 Task: Create a rule from the Routing list, Task moved to a section -> Set Priority in the project AutoDesk , set the section as To-Do and set the priority of the task as  High
Action: Mouse moved to (666, 373)
Screenshot: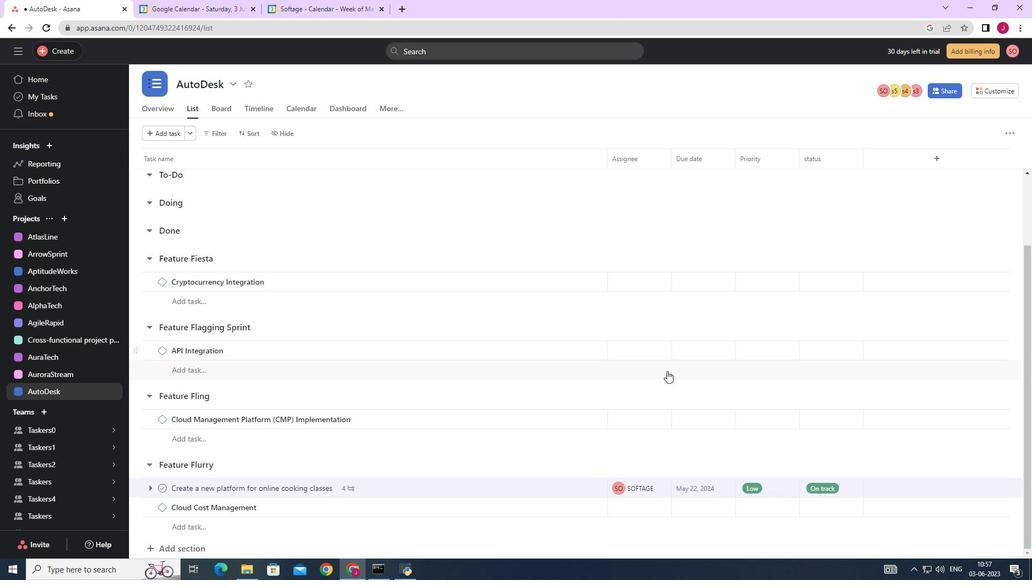 
Action: Mouse scrolled (666, 373) with delta (0, 0)
Screenshot: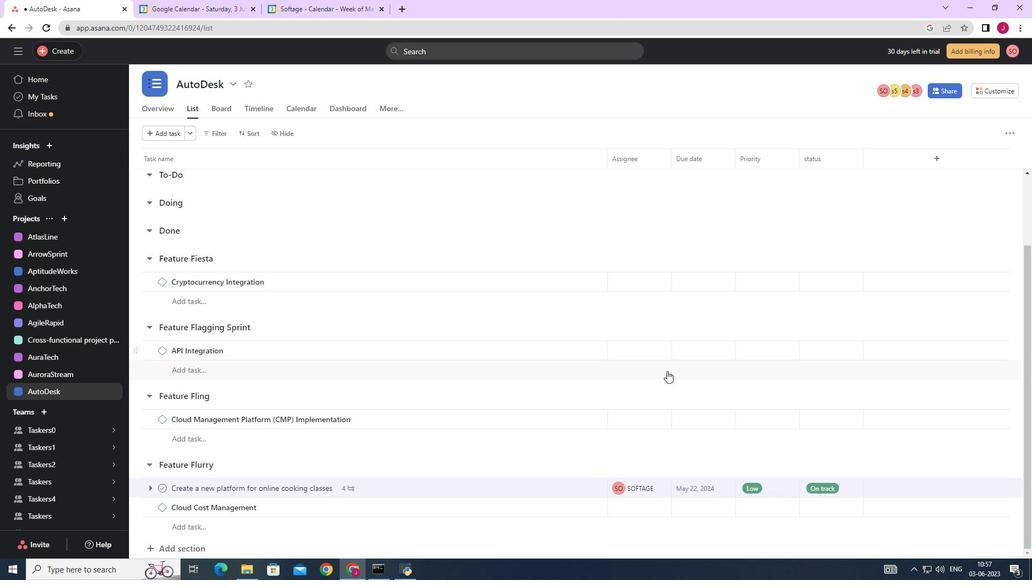 
Action: Mouse scrolled (666, 373) with delta (0, 0)
Screenshot: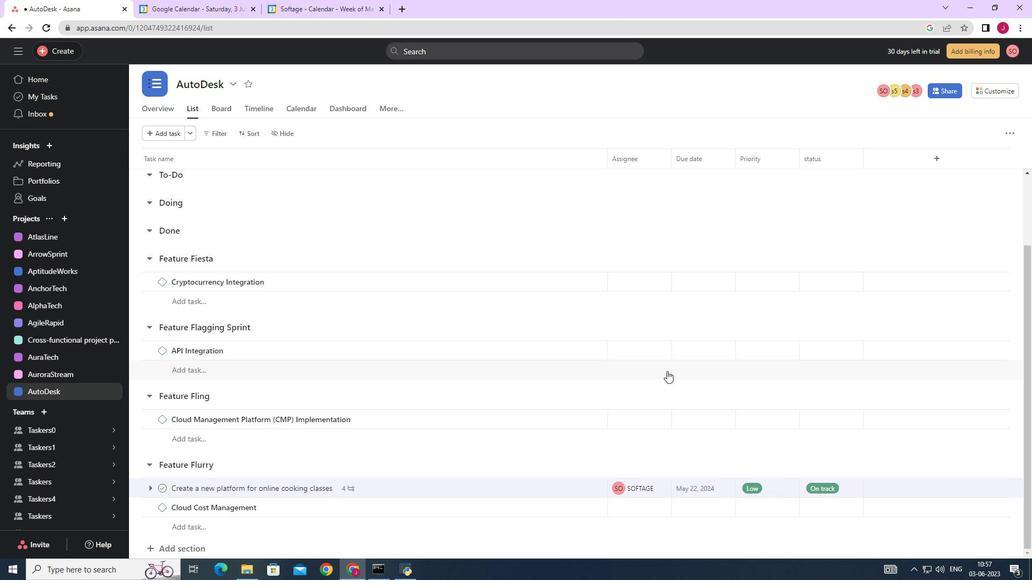 
Action: Mouse scrolled (666, 373) with delta (0, 0)
Screenshot: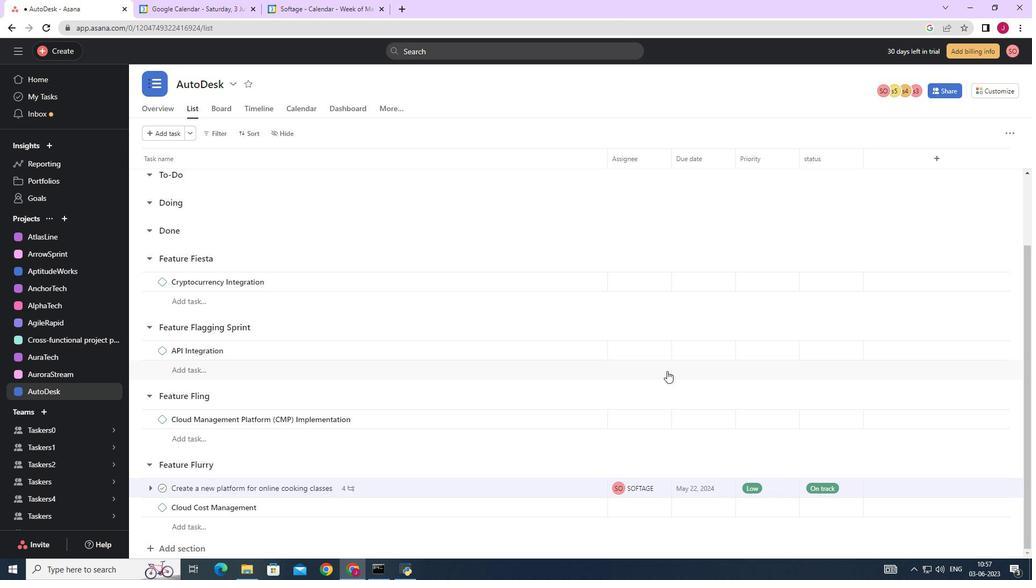 
Action: Mouse moved to (631, 357)
Screenshot: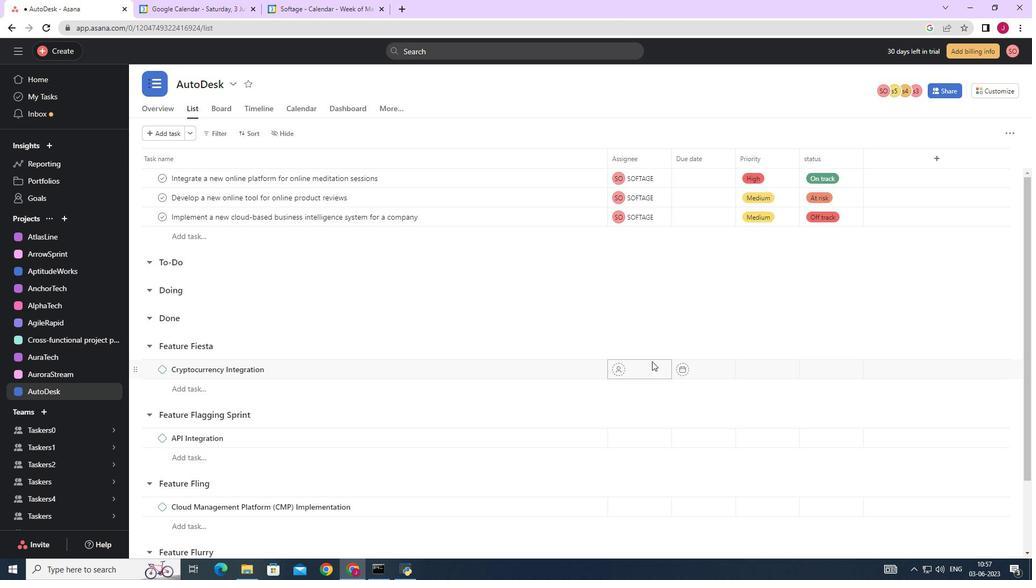 
Action: Mouse scrolled (631, 356) with delta (0, 0)
Screenshot: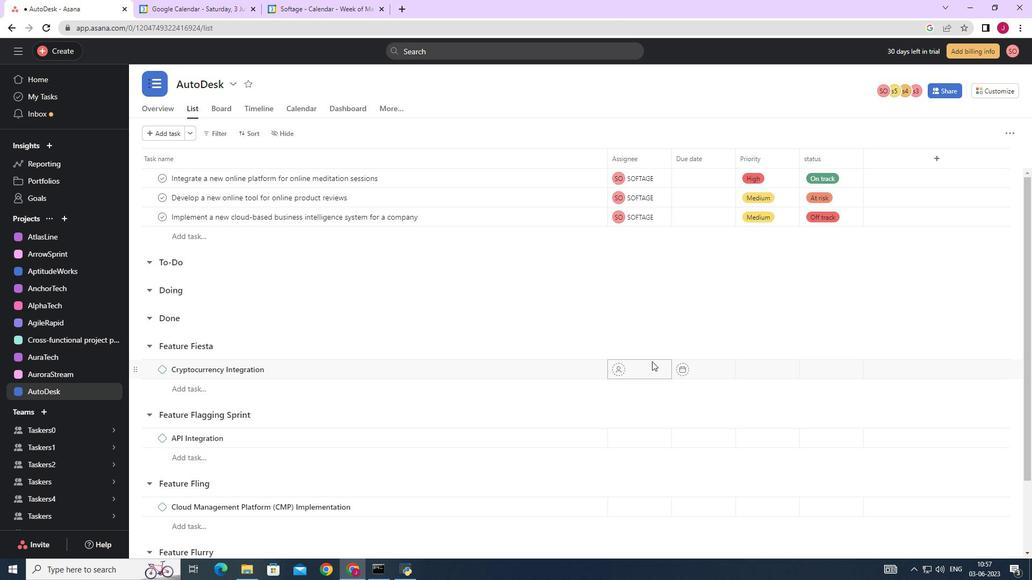 
Action: Mouse scrolled (631, 356) with delta (0, 0)
Screenshot: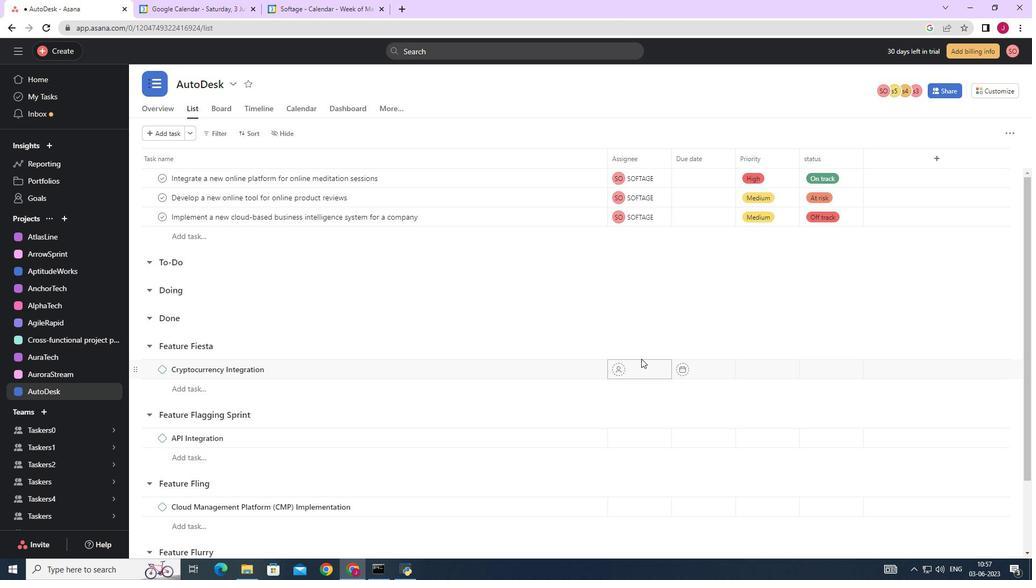 
Action: Mouse moved to (631, 357)
Screenshot: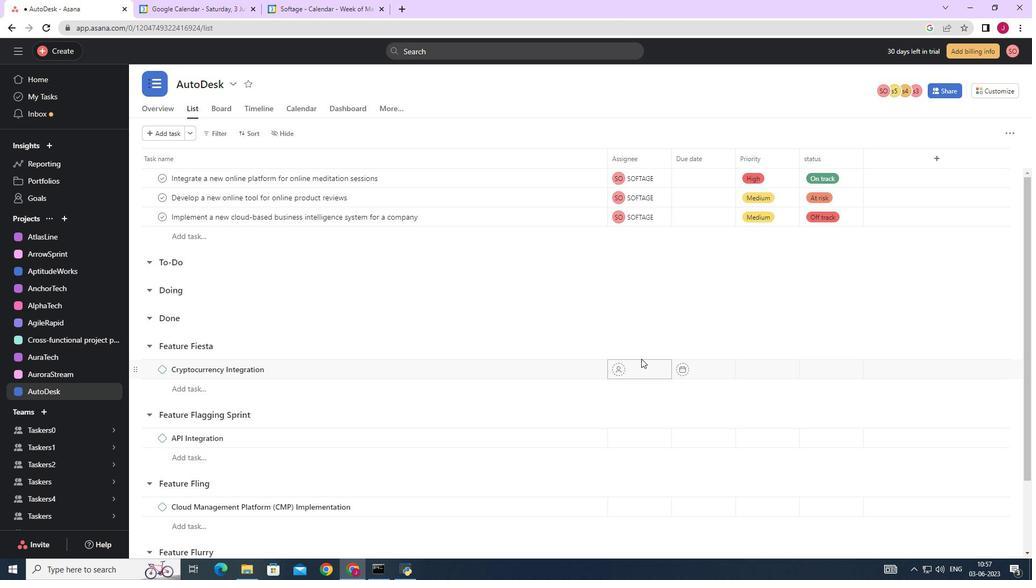 
Action: Mouse scrolled (631, 356) with delta (0, 0)
Screenshot: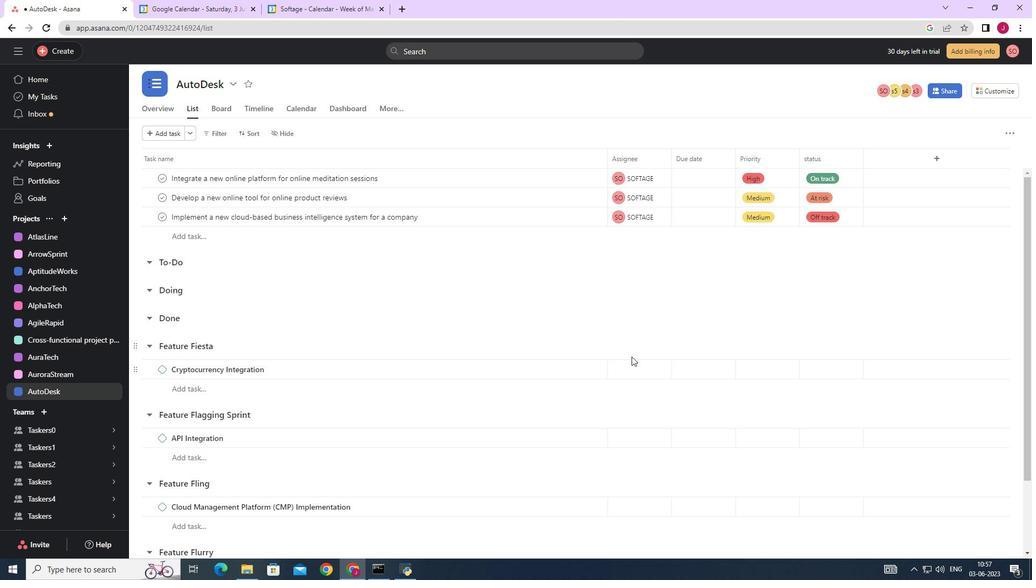 
Action: Mouse moved to (631, 357)
Screenshot: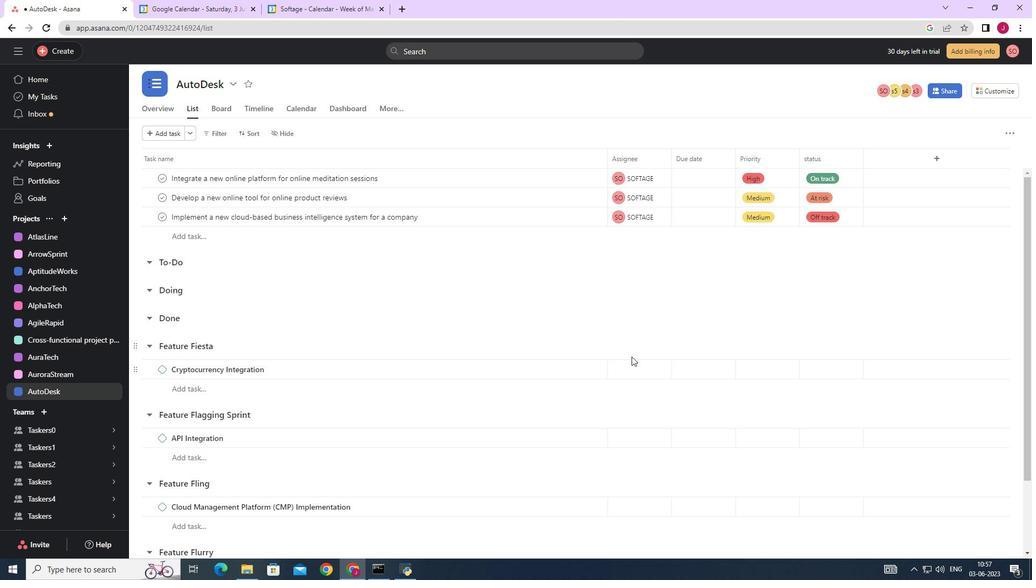 
Action: Mouse scrolled (631, 356) with delta (0, 0)
Screenshot: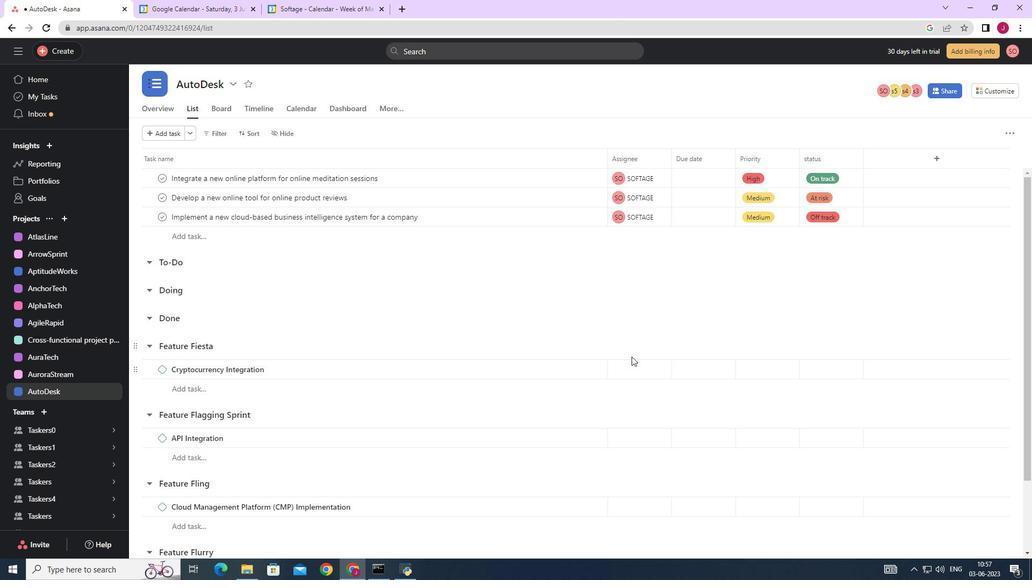 
Action: Mouse moved to (1007, 90)
Screenshot: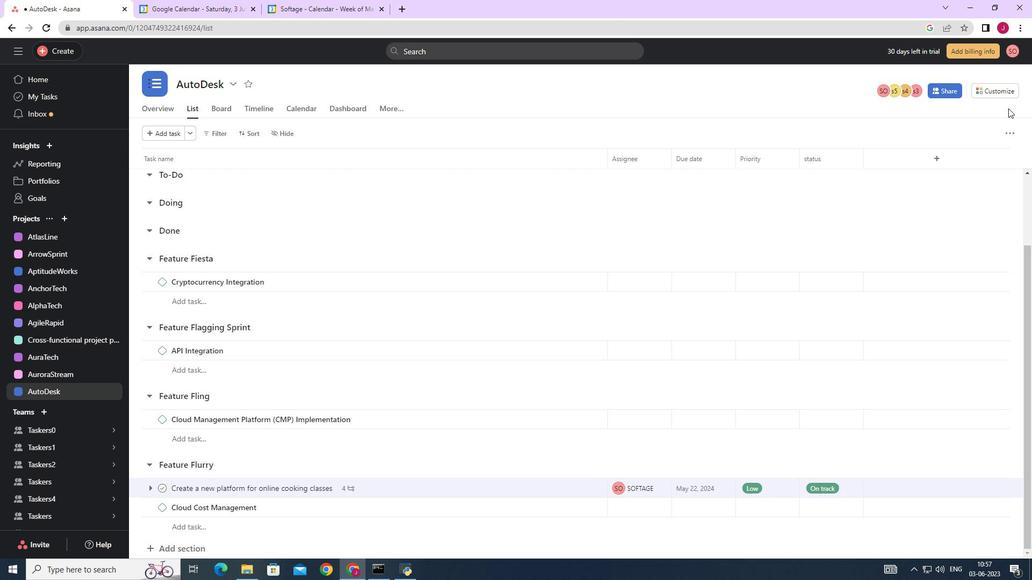 
Action: Mouse pressed left at (1007, 90)
Screenshot: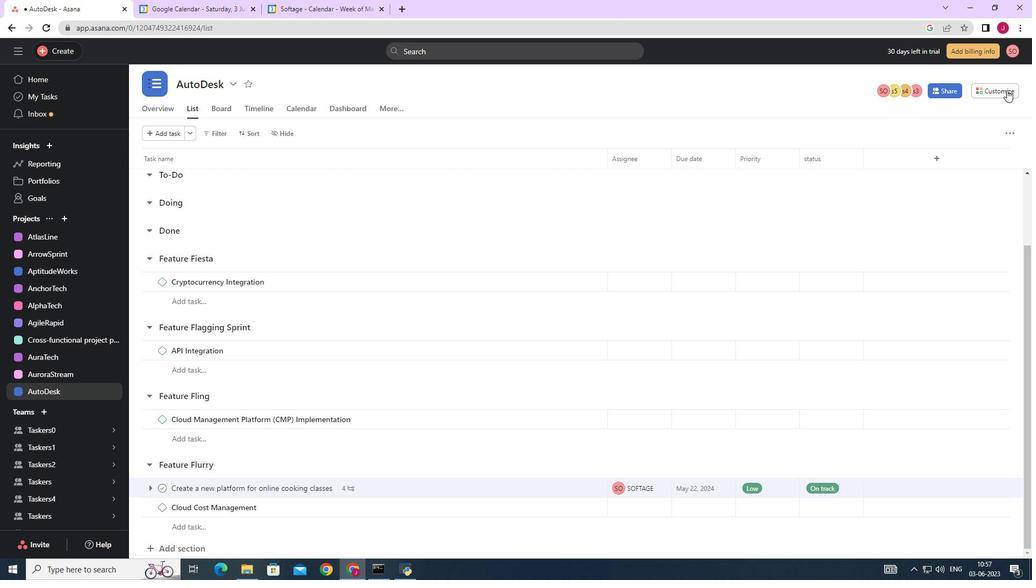 
Action: Mouse moved to (814, 229)
Screenshot: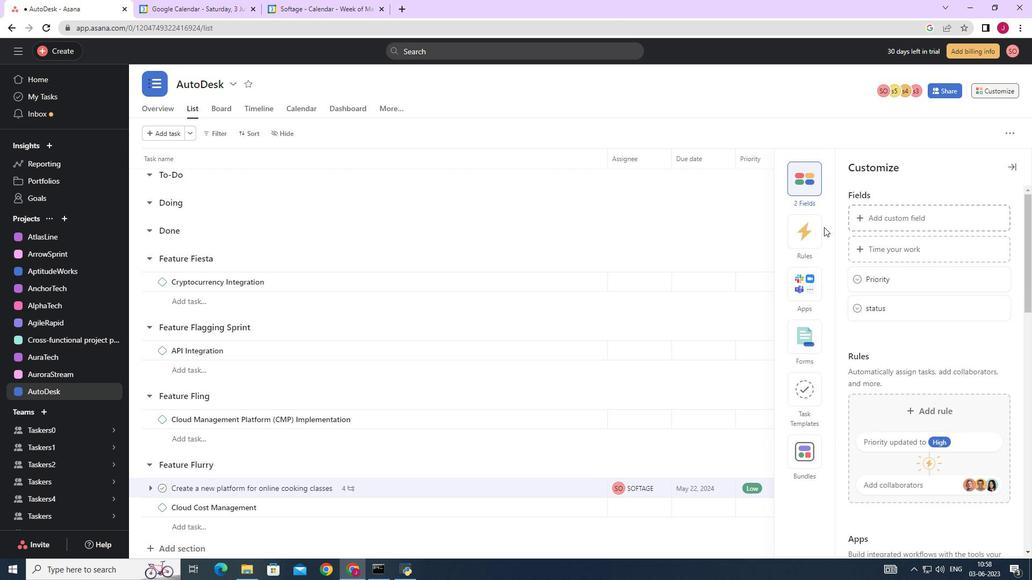 
Action: Mouse pressed left at (814, 229)
Screenshot: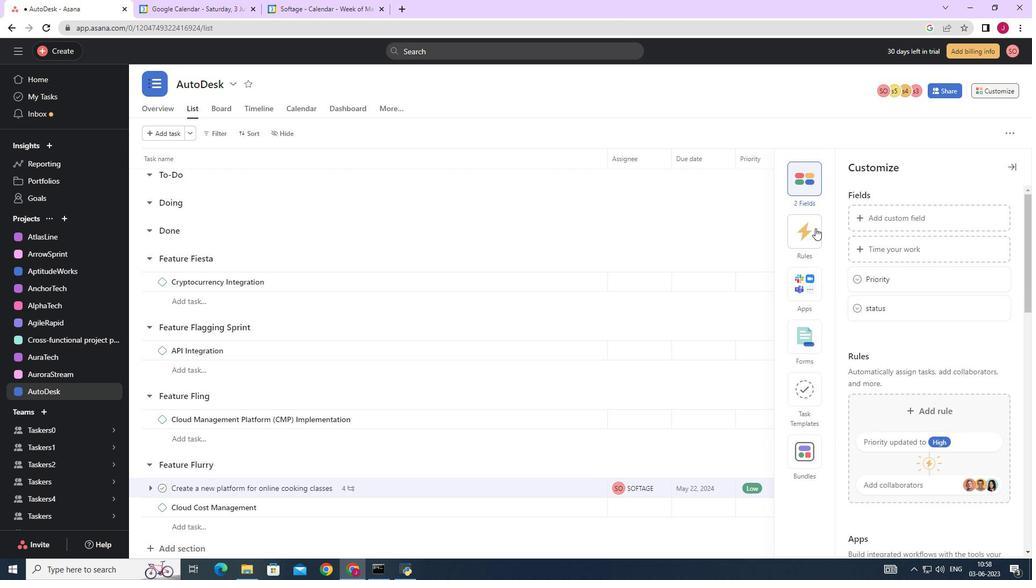 
Action: Mouse moved to (913, 252)
Screenshot: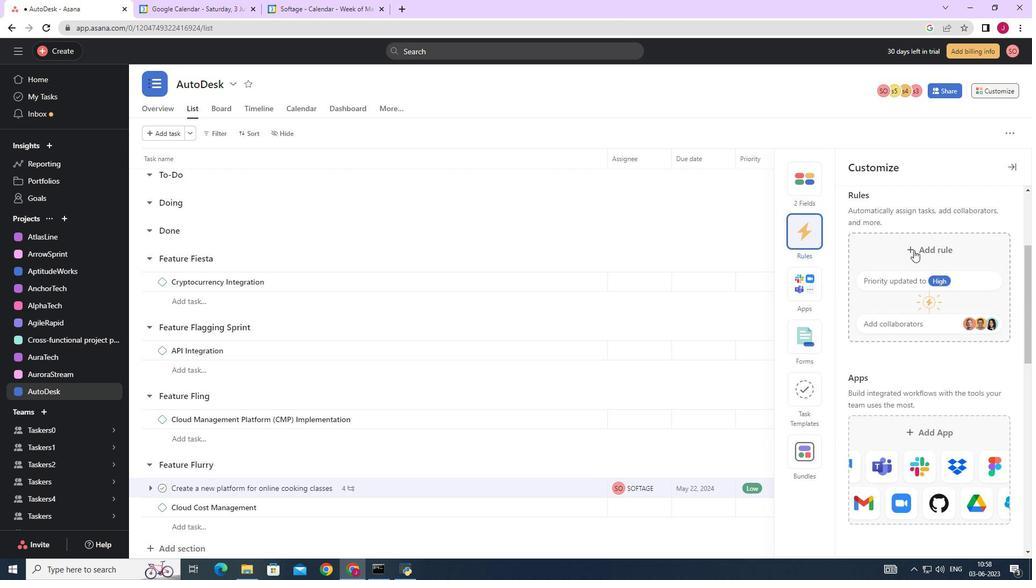
Action: Mouse pressed left at (913, 252)
Screenshot: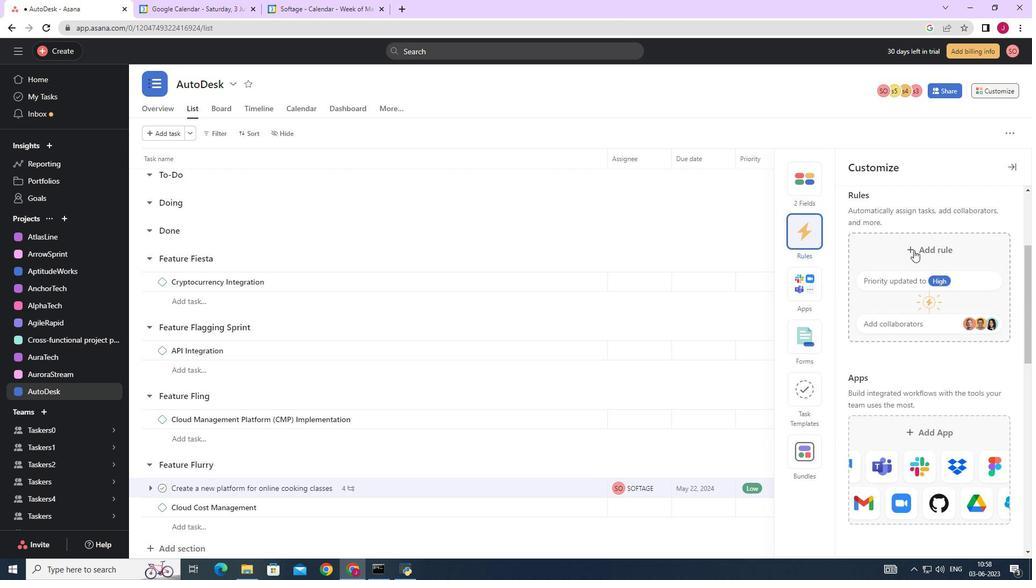 
Action: Mouse moved to (237, 141)
Screenshot: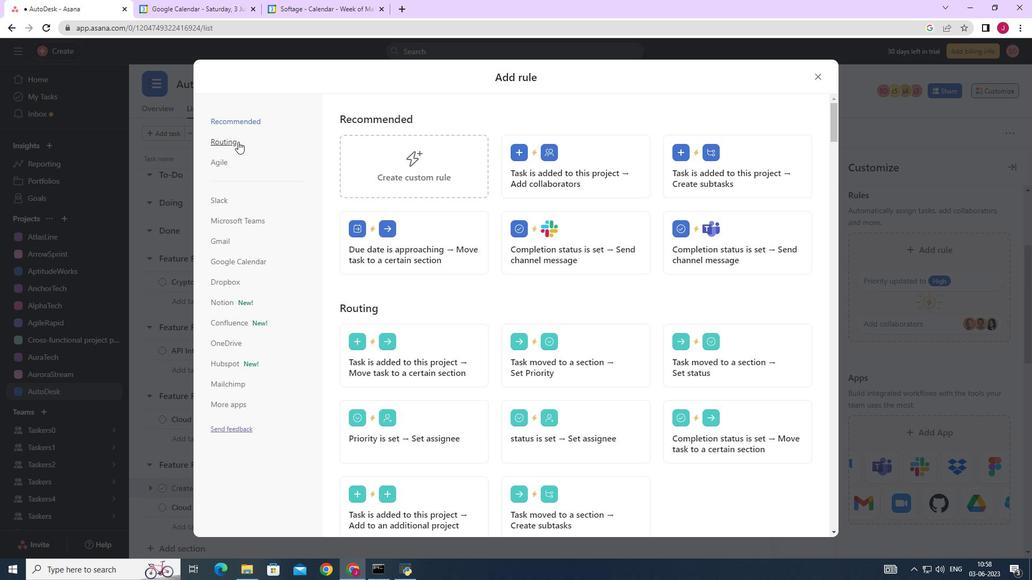 
Action: Mouse pressed left at (237, 141)
Screenshot: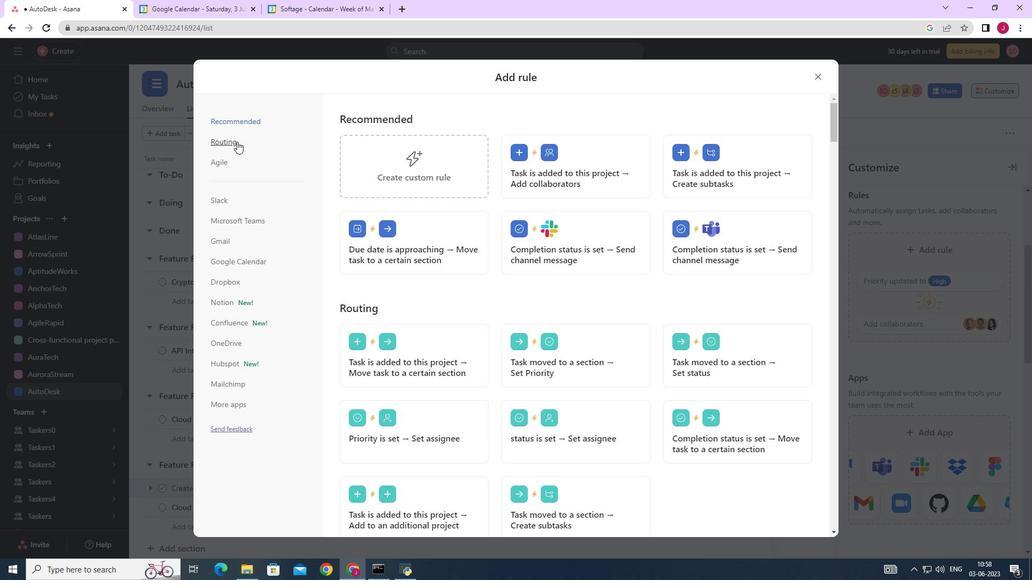 
Action: Mouse moved to (573, 166)
Screenshot: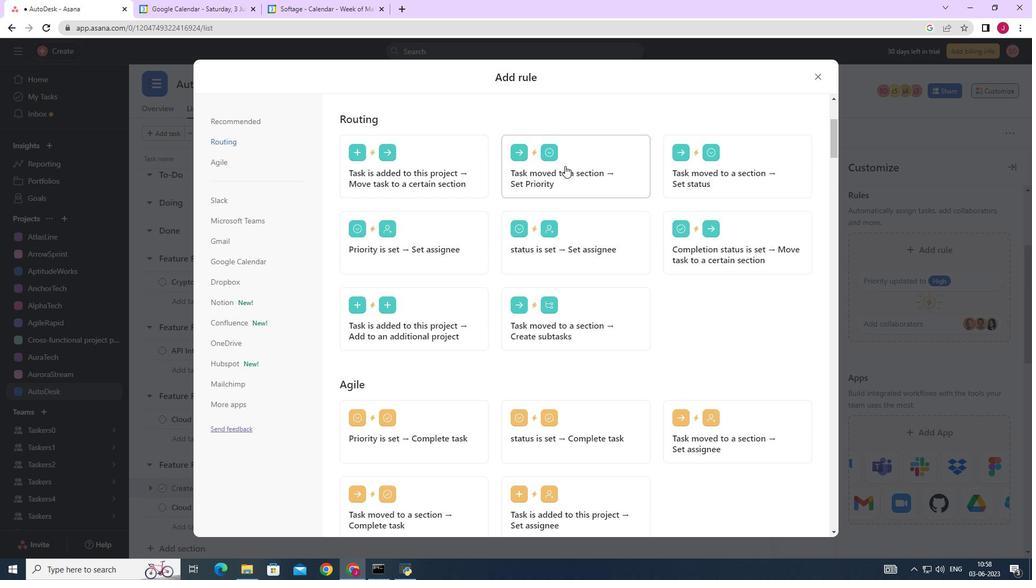 
Action: Mouse pressed left at (573, 166)
Screenshot: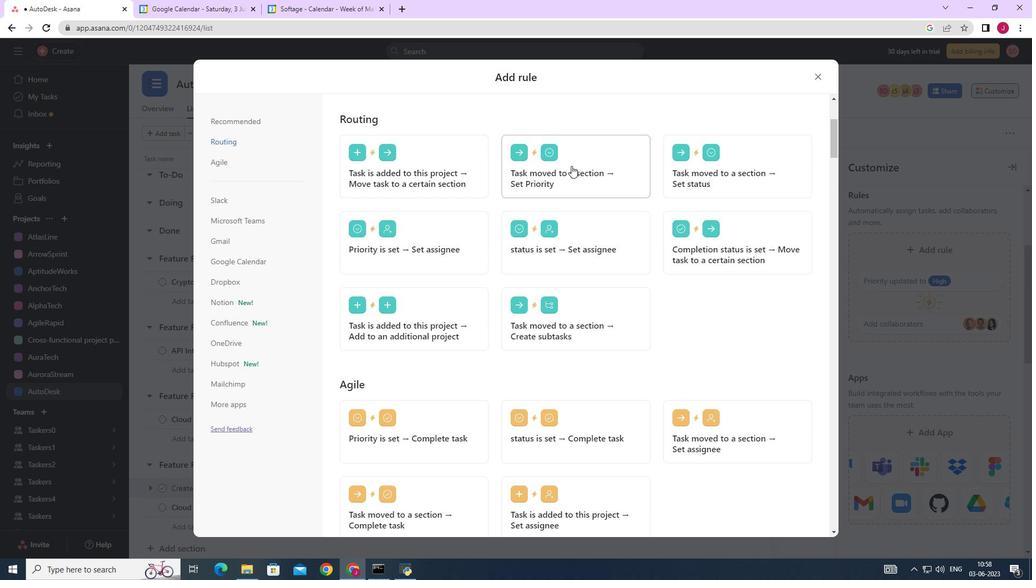 
Action: Mouse moved to (418, 300)
Screenshot: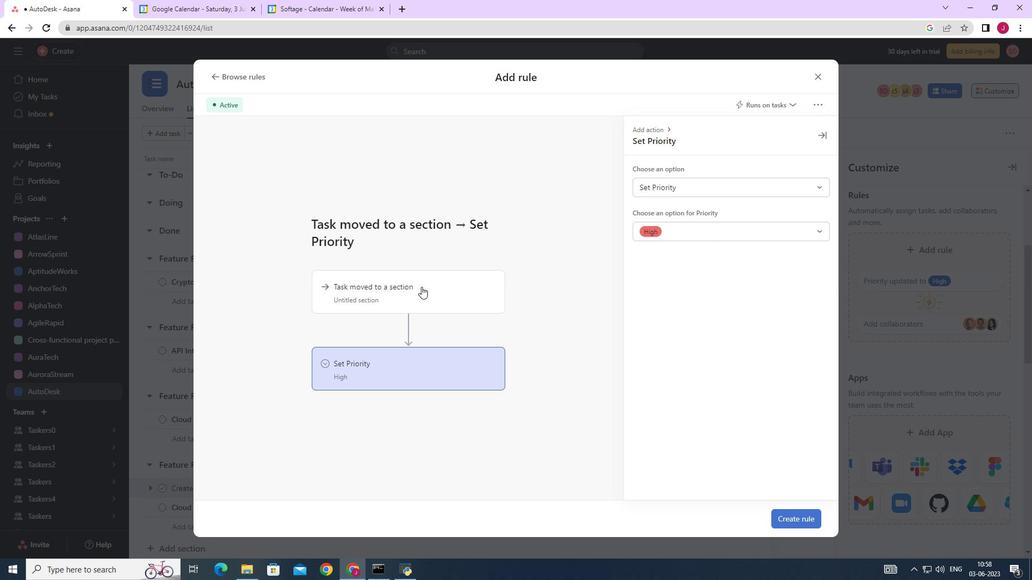 
Action: Mouse pressed left at (418, 300)
Screenshot: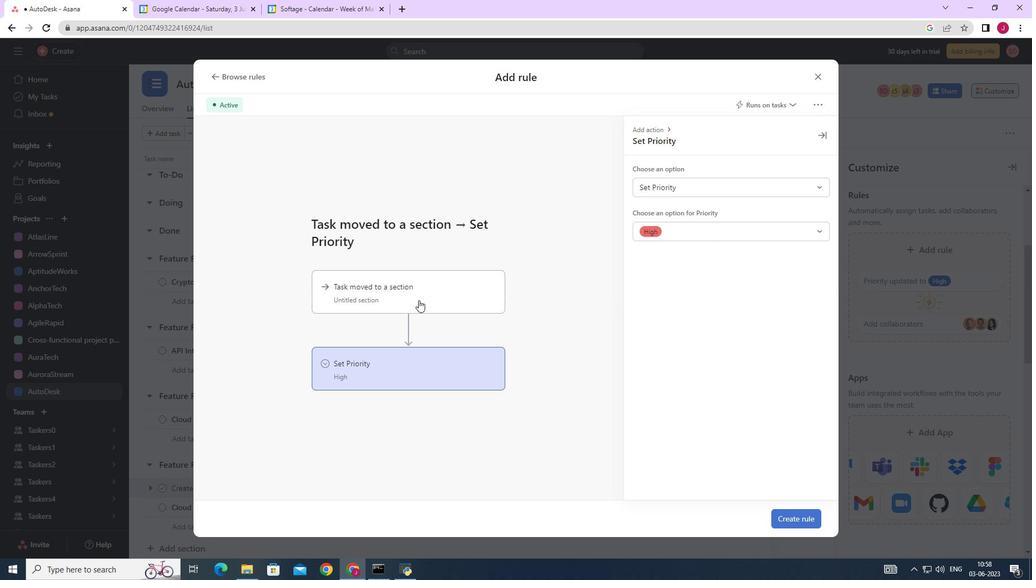 
Action: Mouse moved to (740, 188)
Screenshot: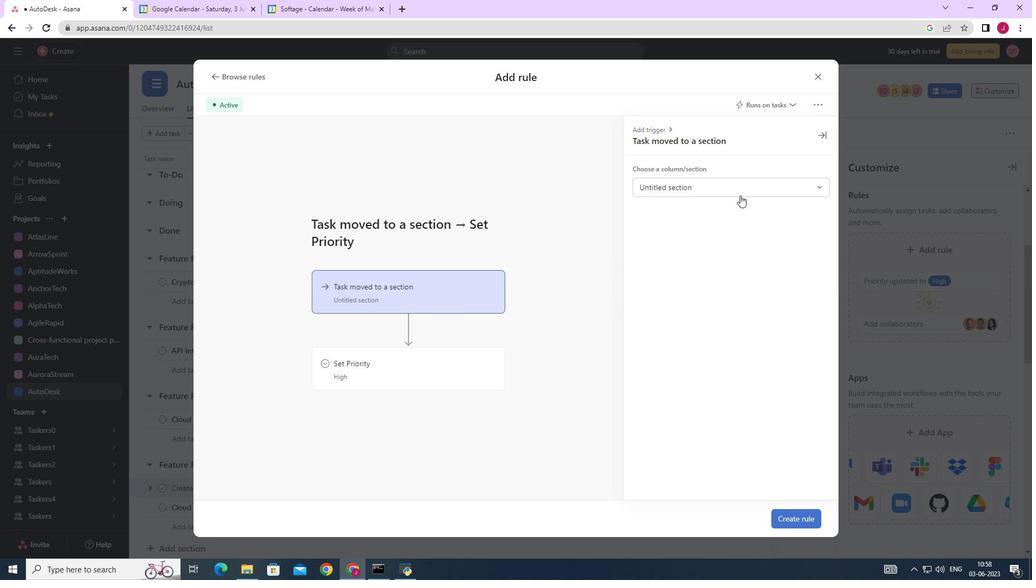 
Action: Mouse pressed left at (740, 188)
Screenshot: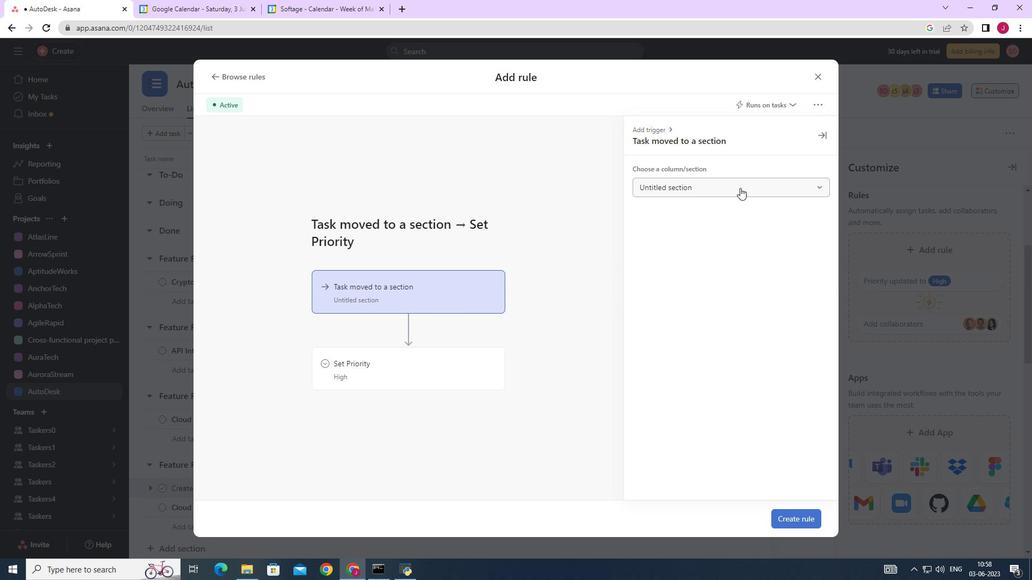 
Action: Mouse moved to (653, 230)
Screenshot: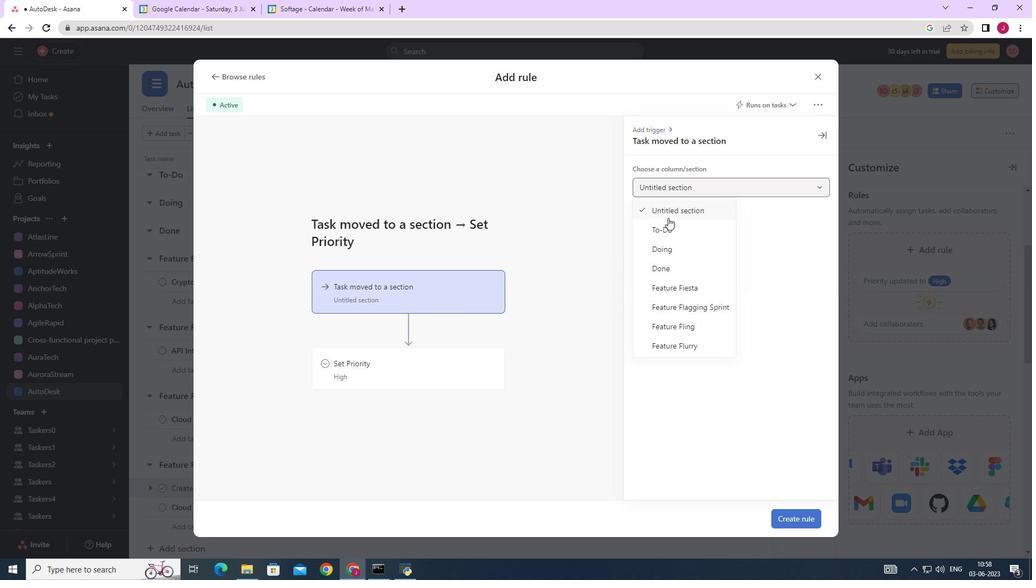 
Action: Mouse pressed left at (653, 230)
Screenshot: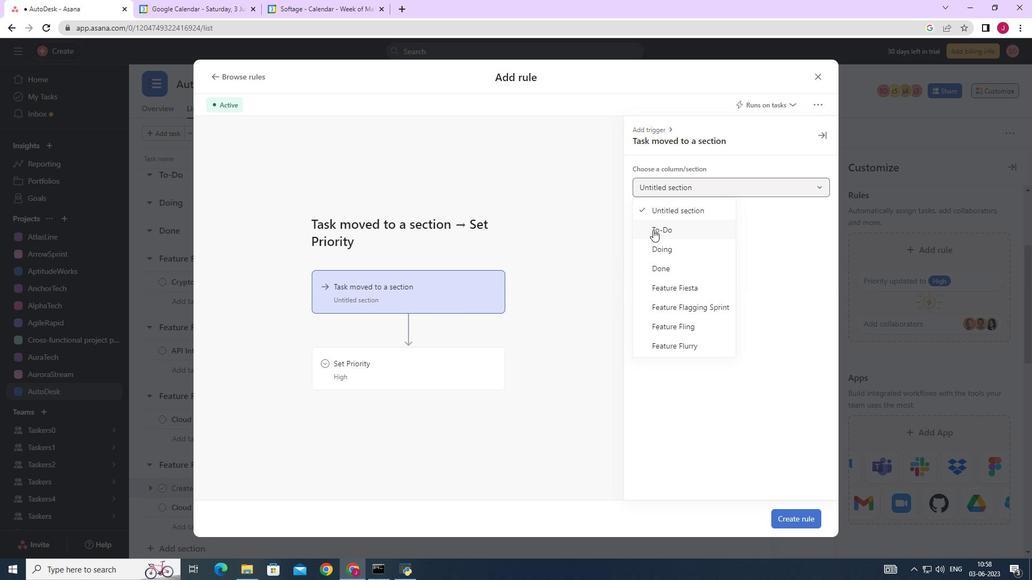 
Action: Mouse moved to (426, 361)
Screenshot: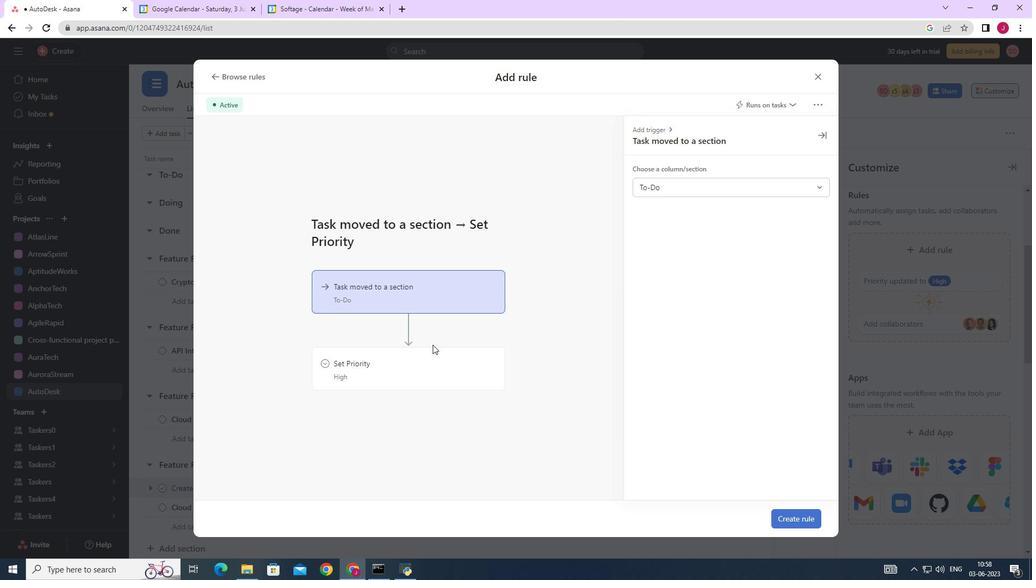
Action: Mouse pressed left at (426, 361)
Screenshot: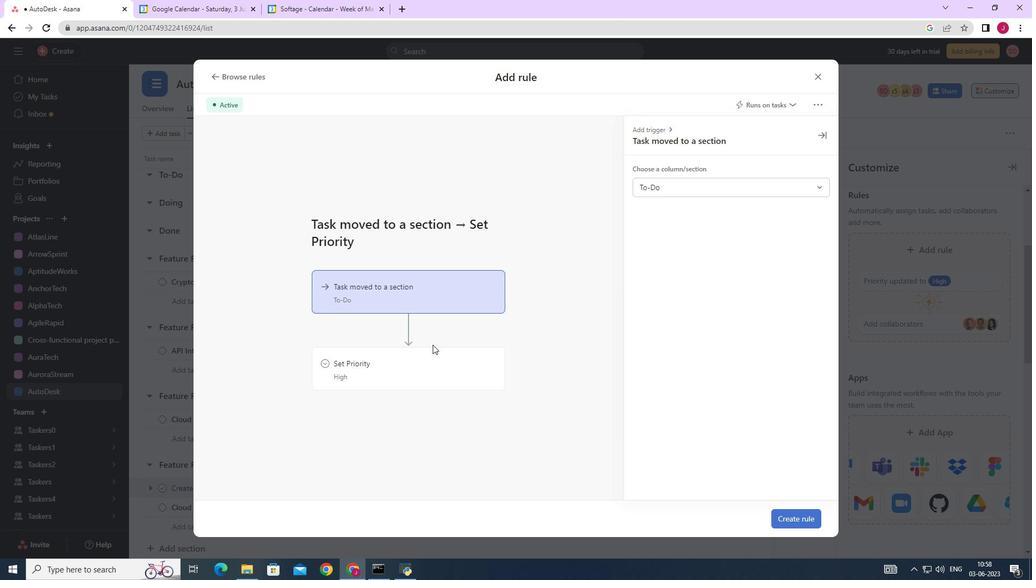 
Action: Mouse moved to (680, 187)
Screenshot: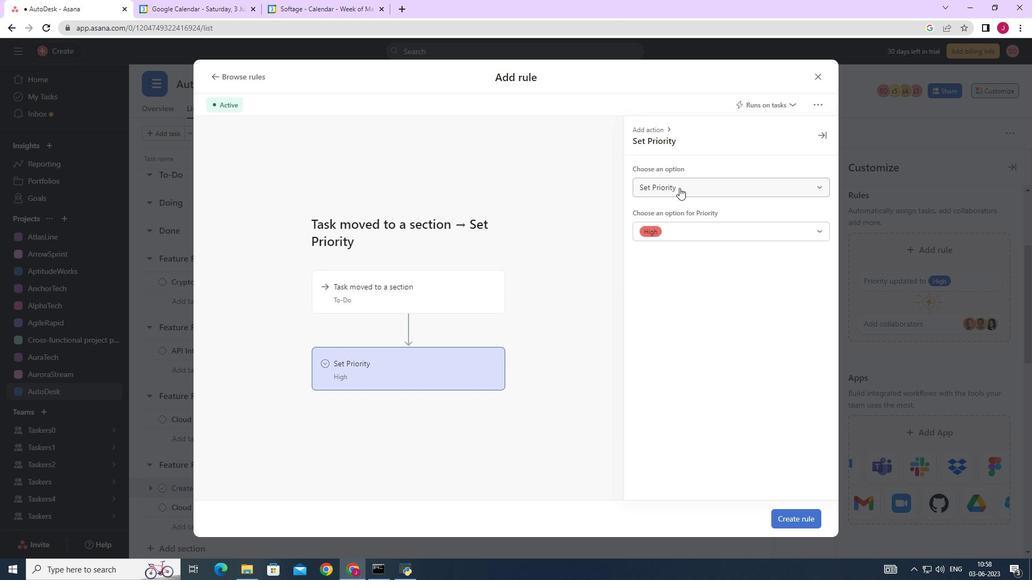 
Action: Mouse pressed left at (680, 187)
Screenshot: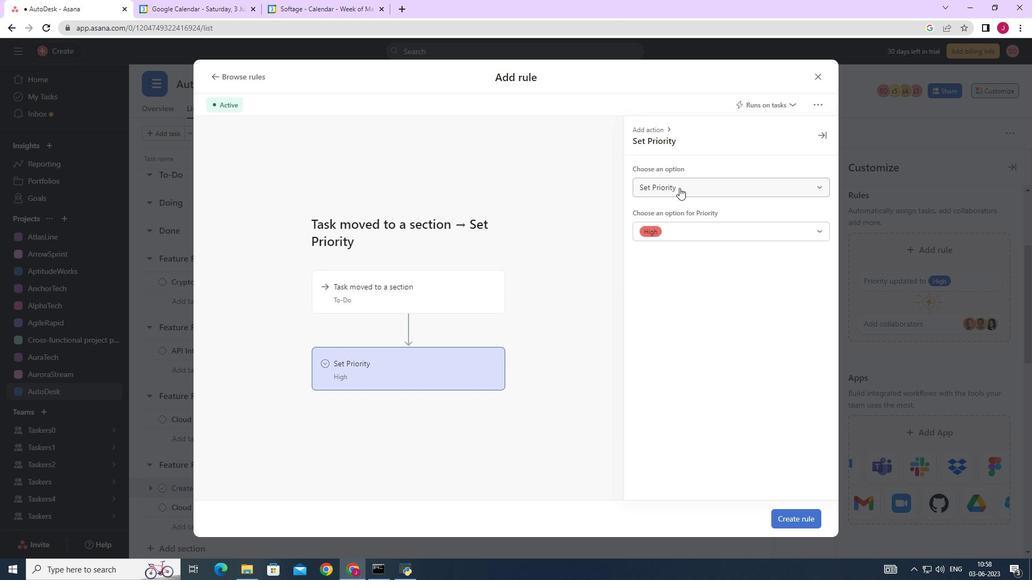 
Action: Mouse moved to (682, 214)
Screenshot: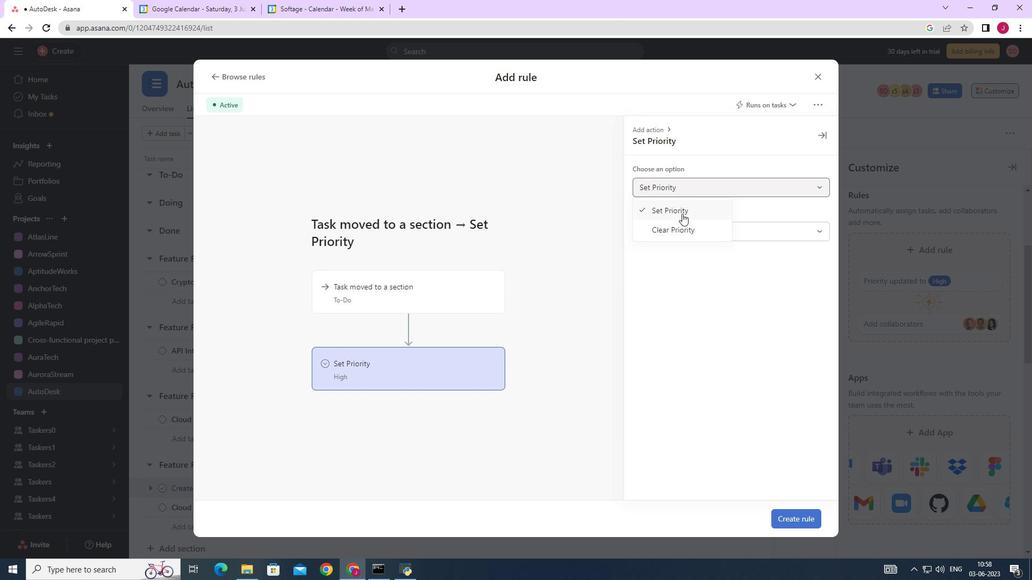 
Action: Mouse pressed left at (682, 214)
Screenshot: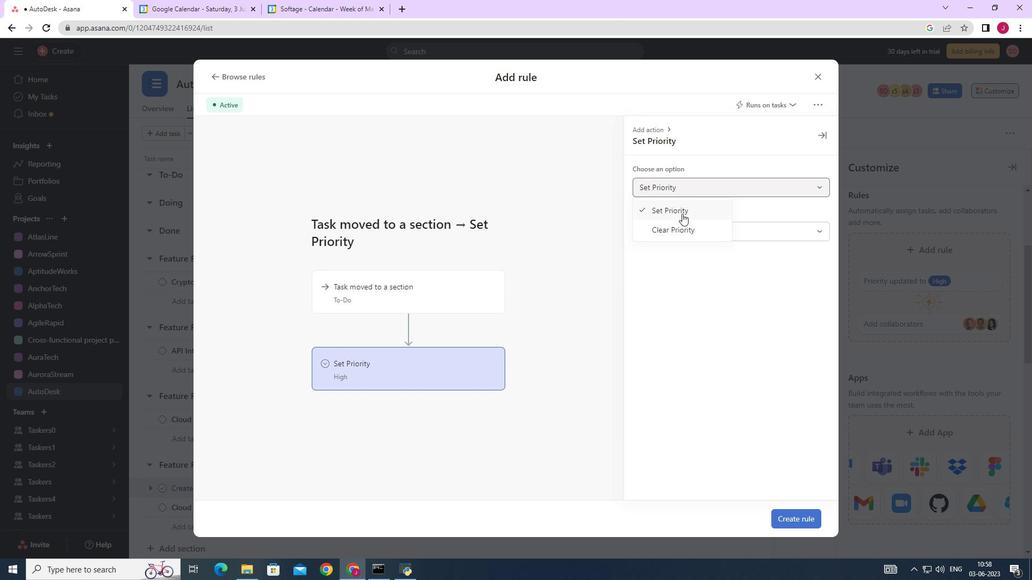 
Action: Mouse moved to (651, 232)
Screenshot: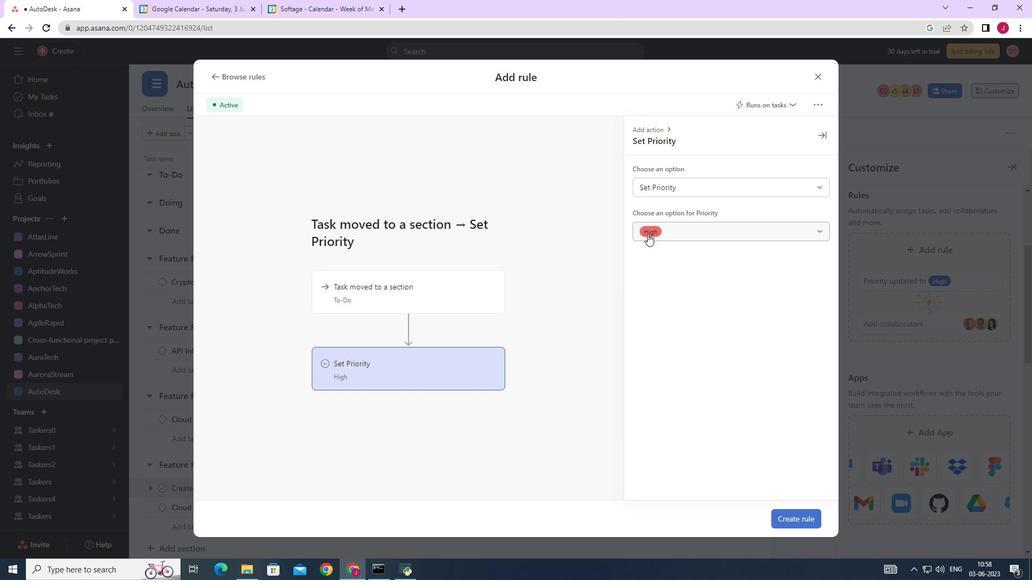 
Action: Mouse pressed left at (651, 232)
Screenshot: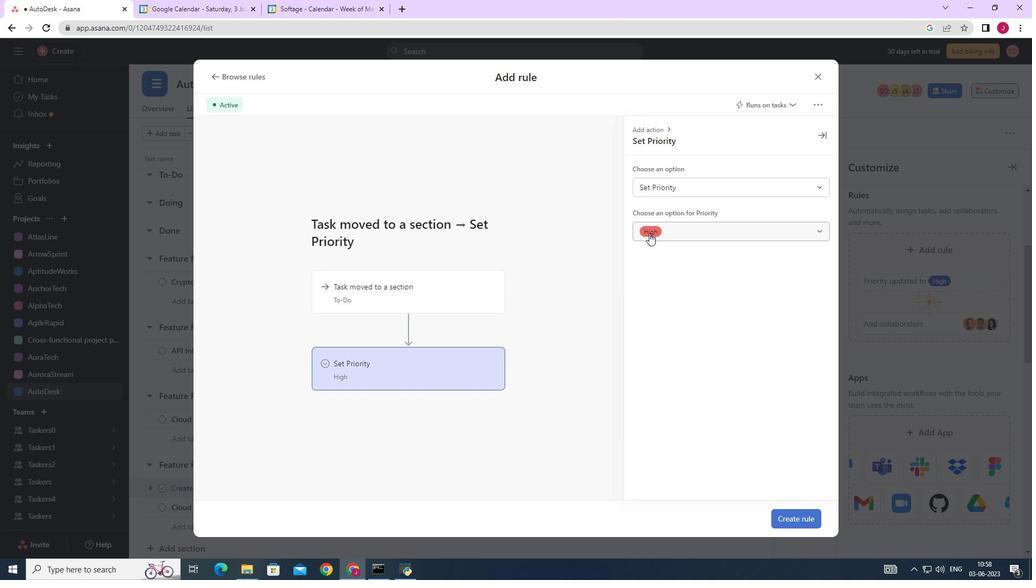 
Action: Mouse moved to (661, 253)
Screenshot: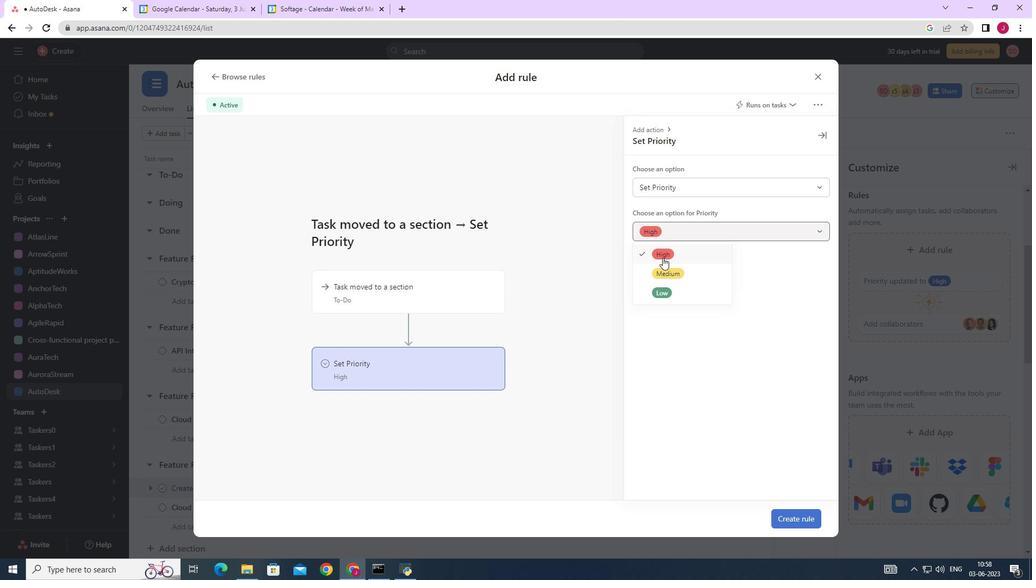 
Action: Mouse pressed left at (661, 253)
Screenshot: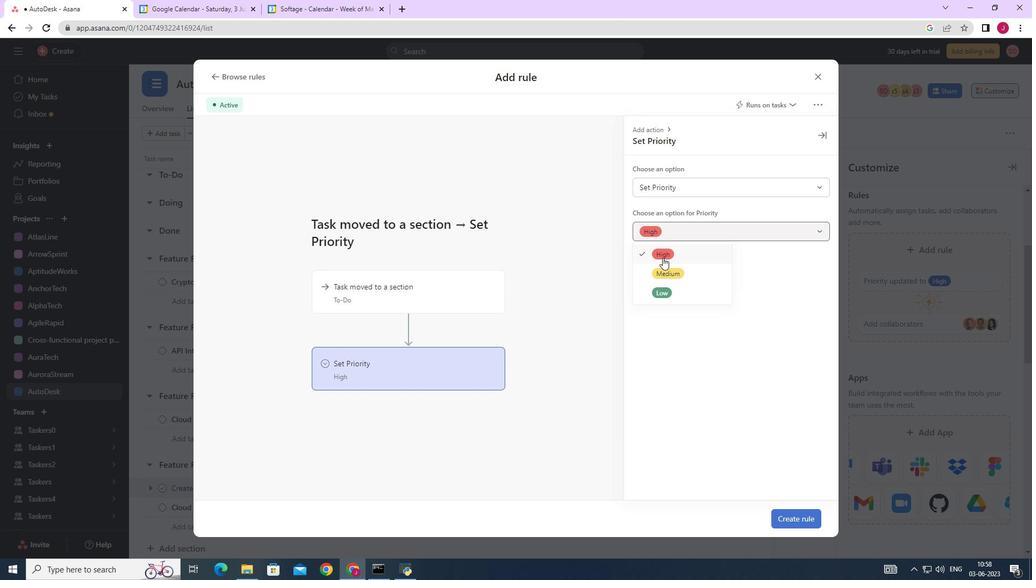 
Action: Mouse moved to (794, 520)
Screenshot: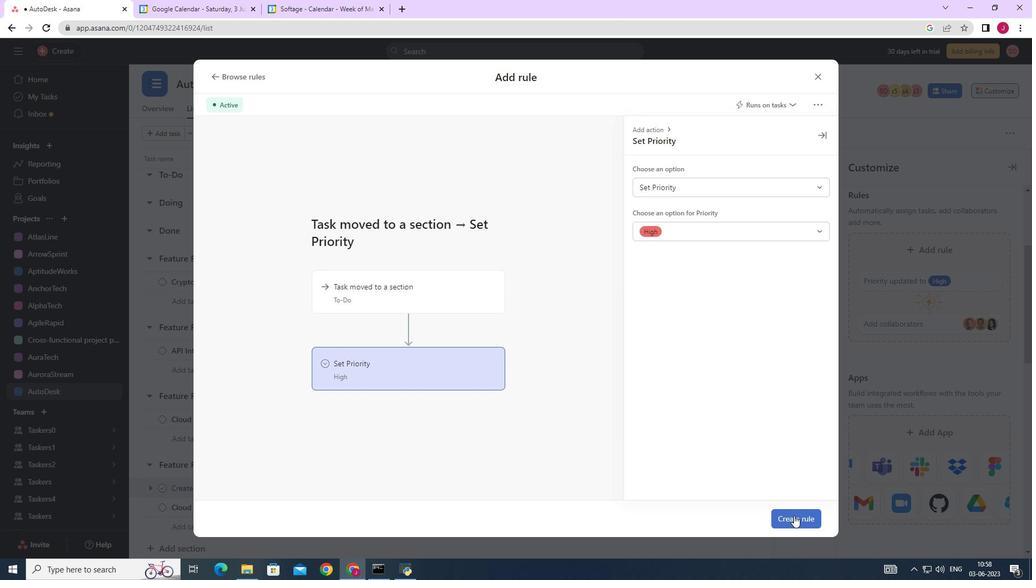 
Action: Mouse pressed left at (794, 520)
Screenshot: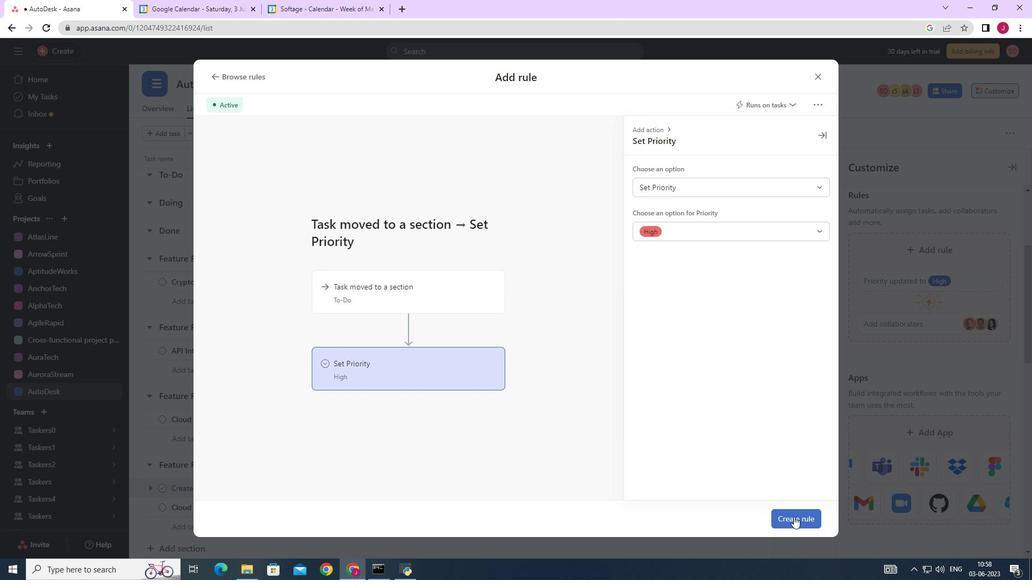 
Action: Mouse moved to (791, 481)
Screenshot: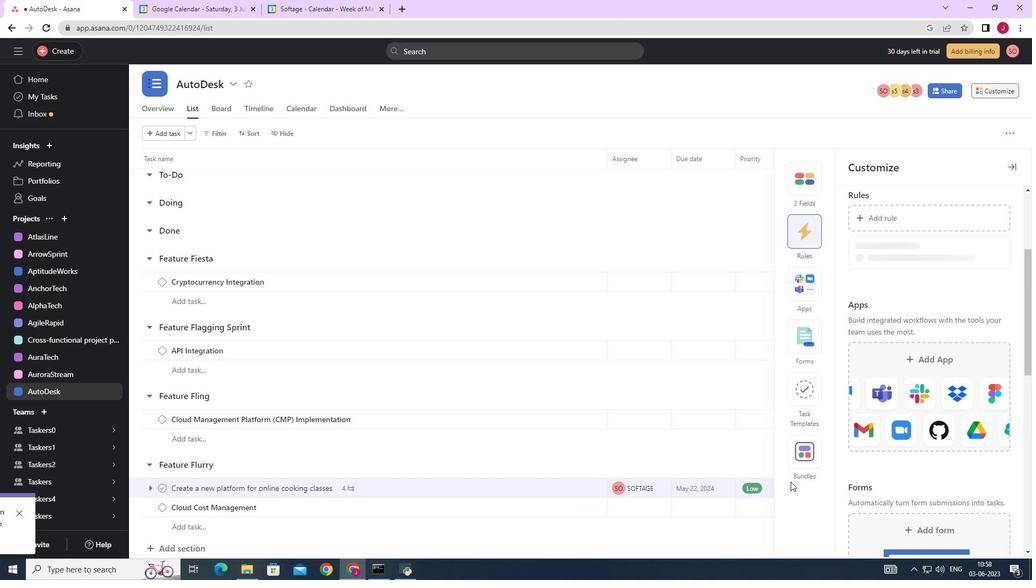 
